 Task: Change the color scheme for the anaglyph to "pure red (left) pure blue (right)".
Action: Mouse moved to (139, 18)
Screenshot: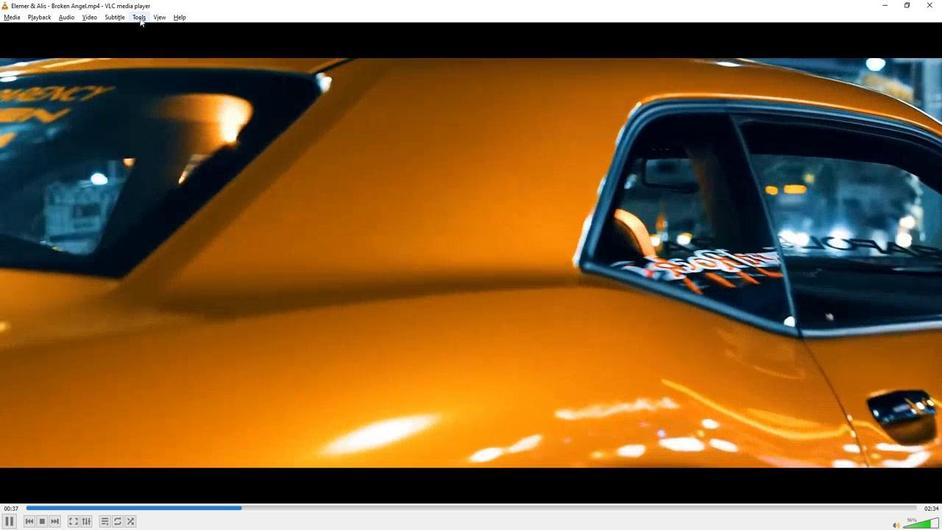 
Action: Mouse pressed left at (139, 18)
Screenshot: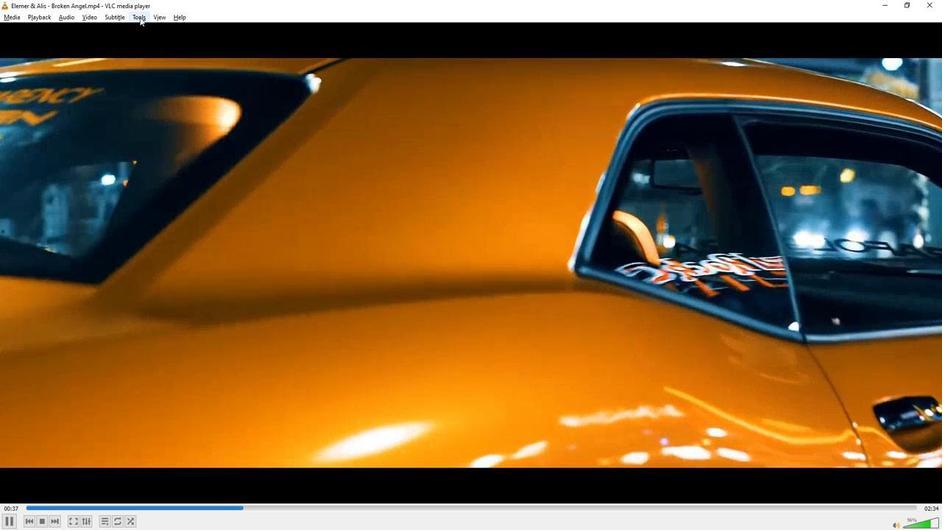 
Action: Mouse moved to (157, 133)
Screenshot: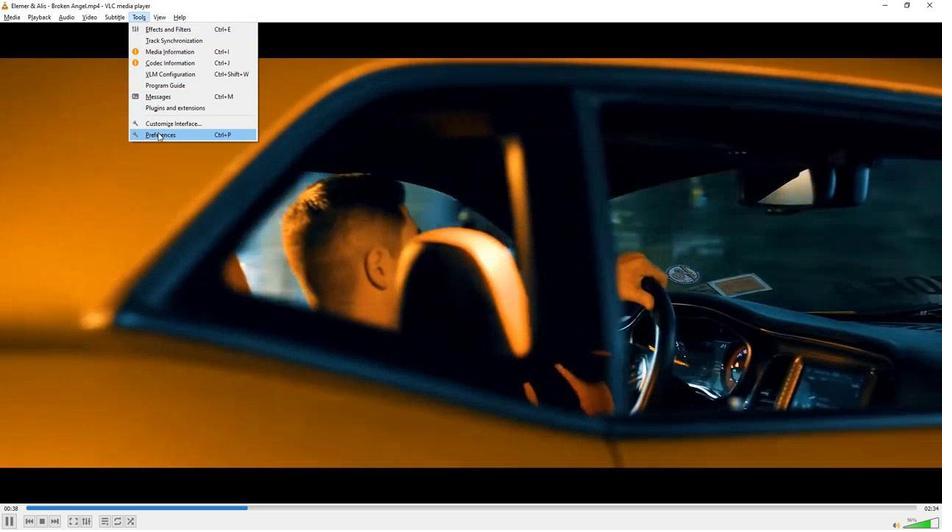 
Action: Mouse pressed left at (157, 133)
Screenshot: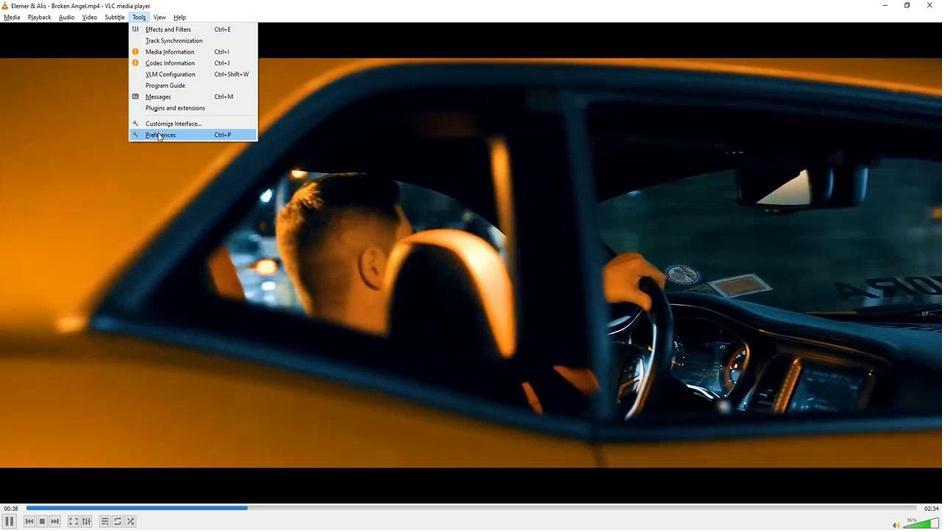
Action: Mouse moved to (210, 414)
Screenshot: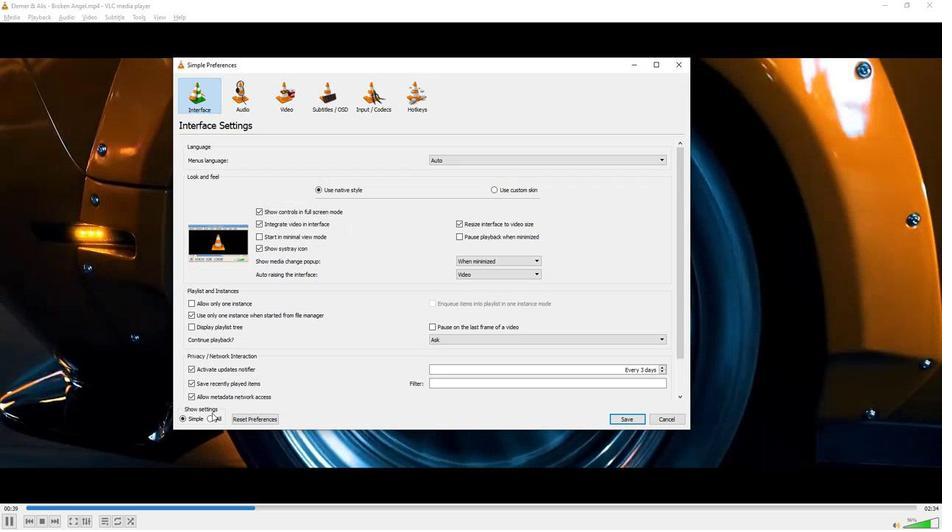 
Action: Mouse pressed left at (210, 414)
Screenshot: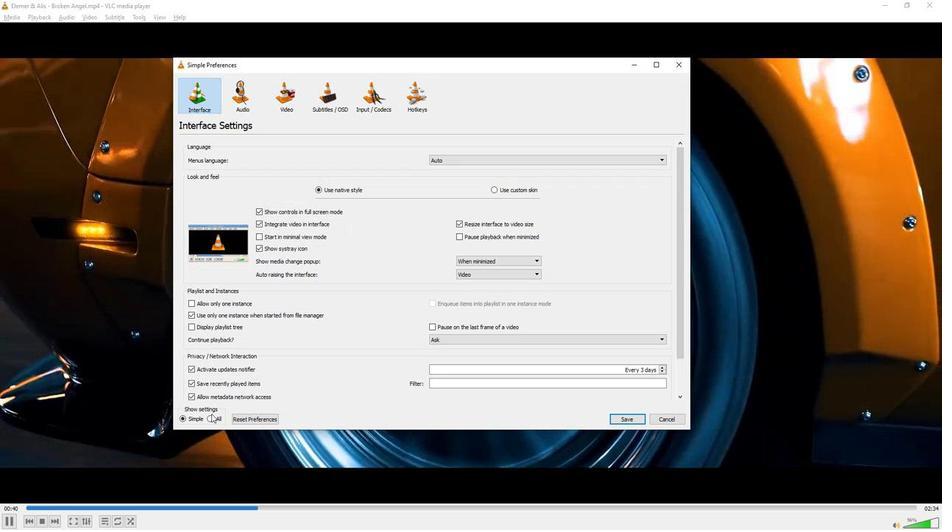 
Action: Mouse moved to (210, 416)
Screenshot: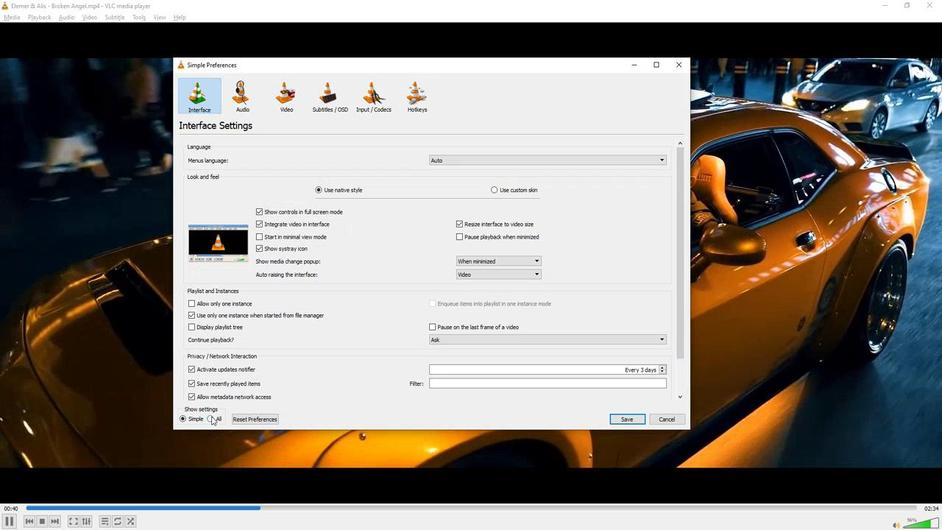 
Action: Mouse pressed left at (210, 416)
Screenshot: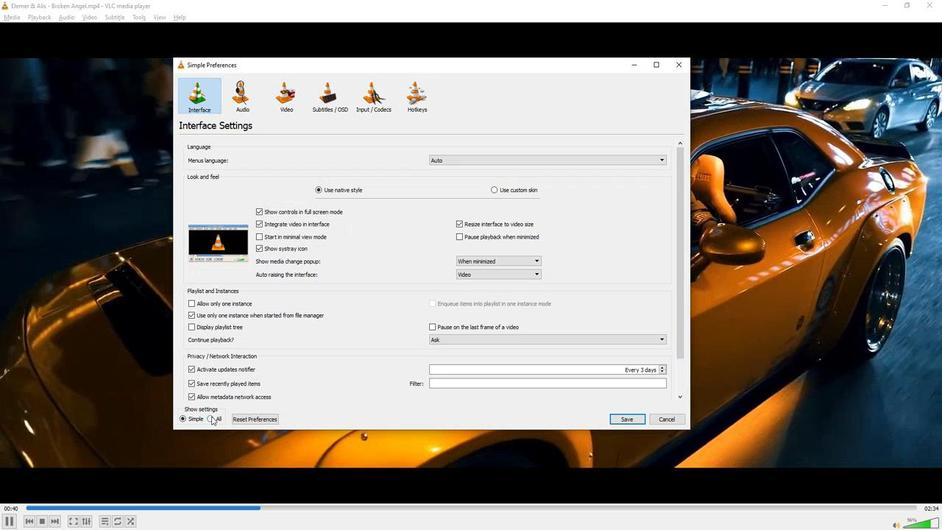 
Action: Mouse moved to (219, 350)
Screenshot: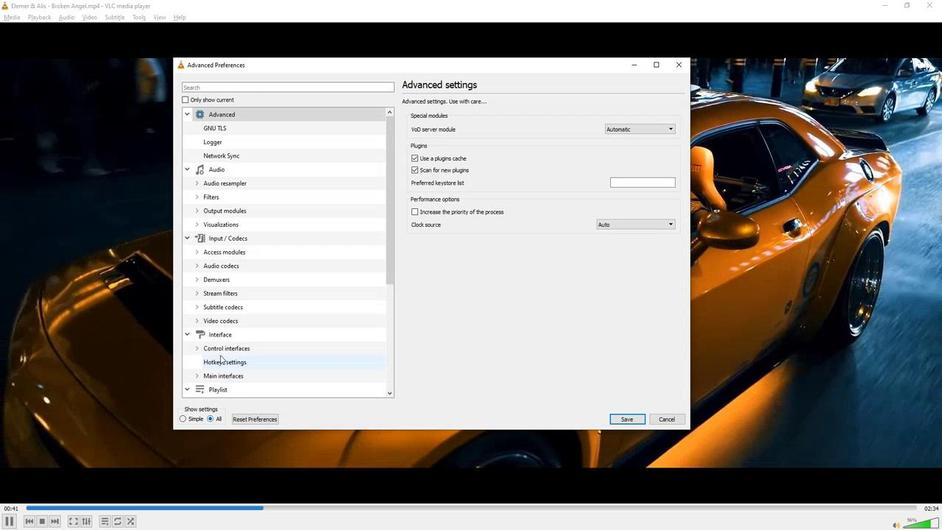 
Action: Mouse scrolled (219, 349) with delta (0, 0)
Screenshot: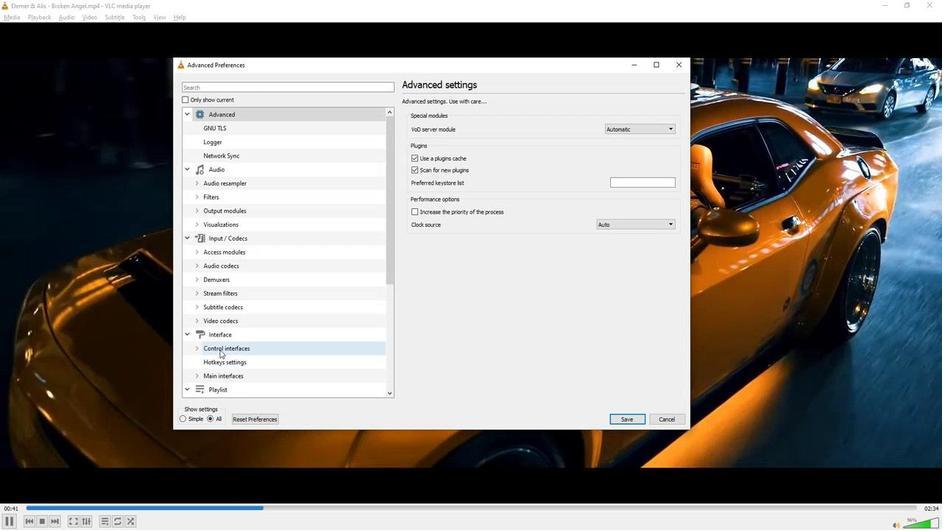 
Action: Mouse scrolled (219, 349) with delta (0, 0)
Screenshot: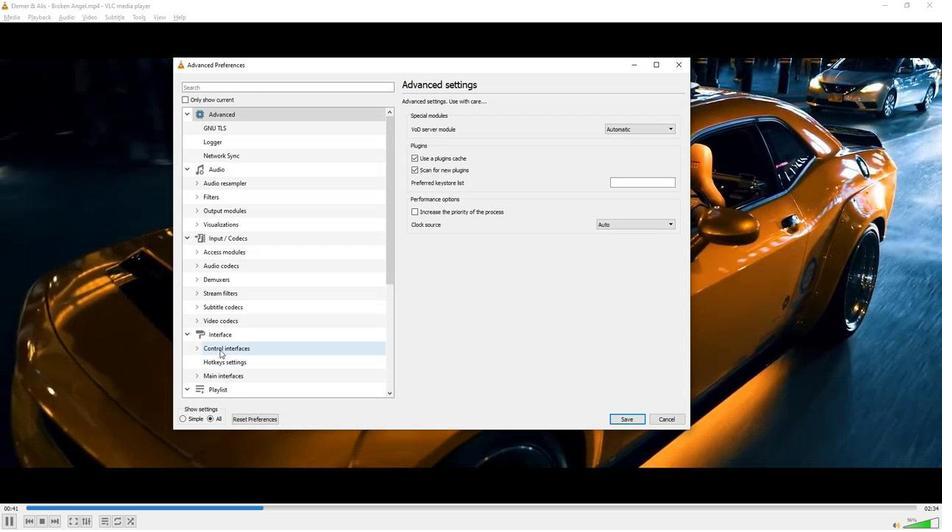
Action: Mouse scrolled (219, 349) with delta (0, 0)
Screenshot: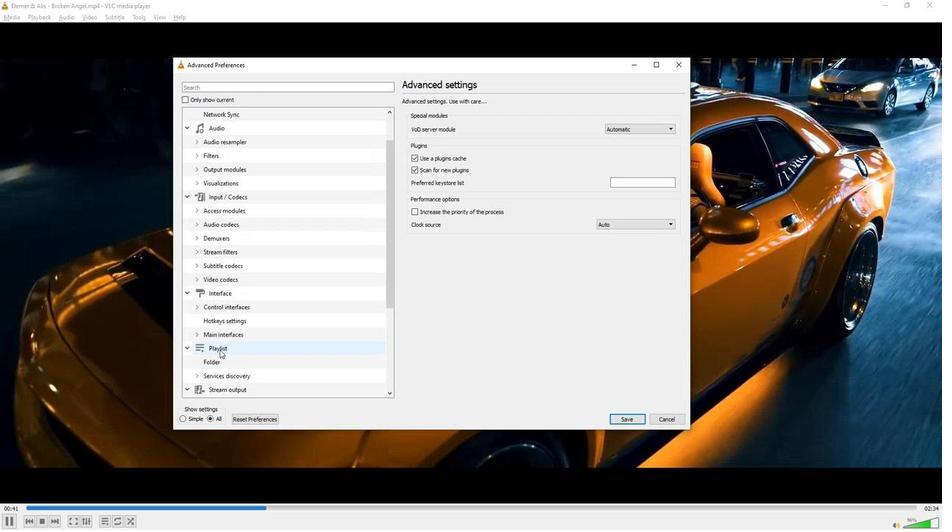 
Action: Mouse scrolled (219, 349) with delta (0, 0)
Screenshot: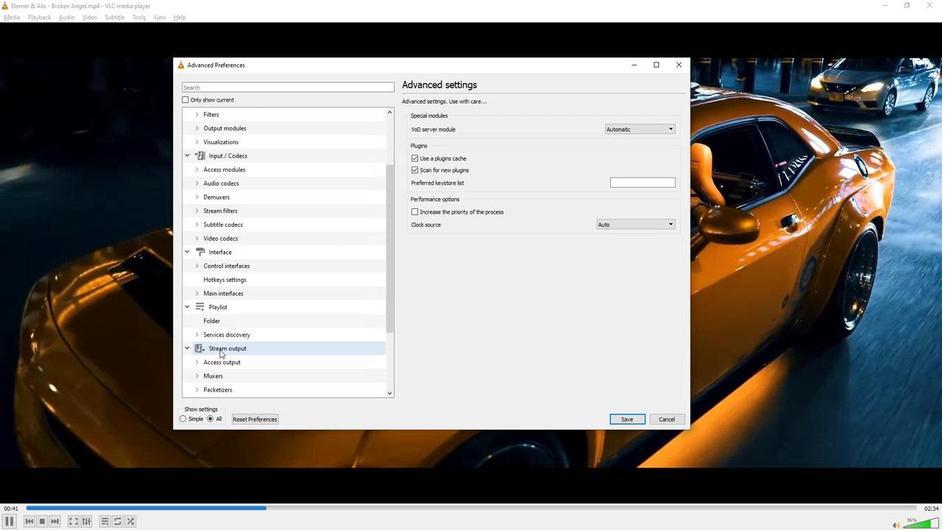 
Action: Mouse scrolled (219, 349) with delta (0, 0)
Screenshot: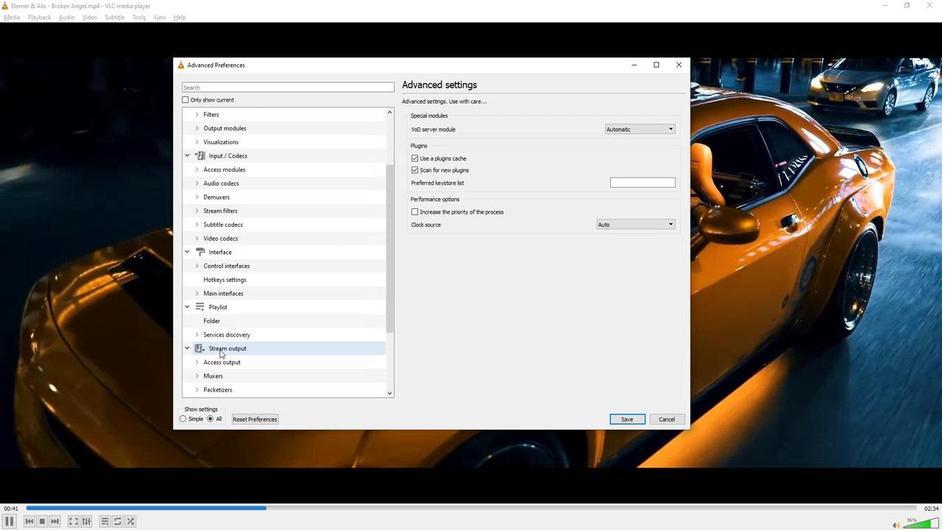 
Action: Mouse scrolled (219, 349) with delta (0, 0)
Screenshot: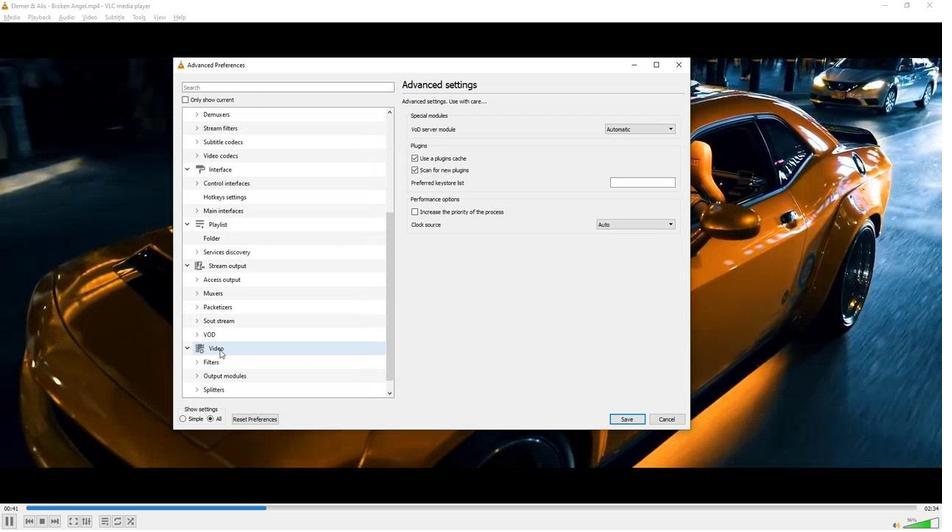 
Action: Mouse moved to (197, 347)
Screenshot: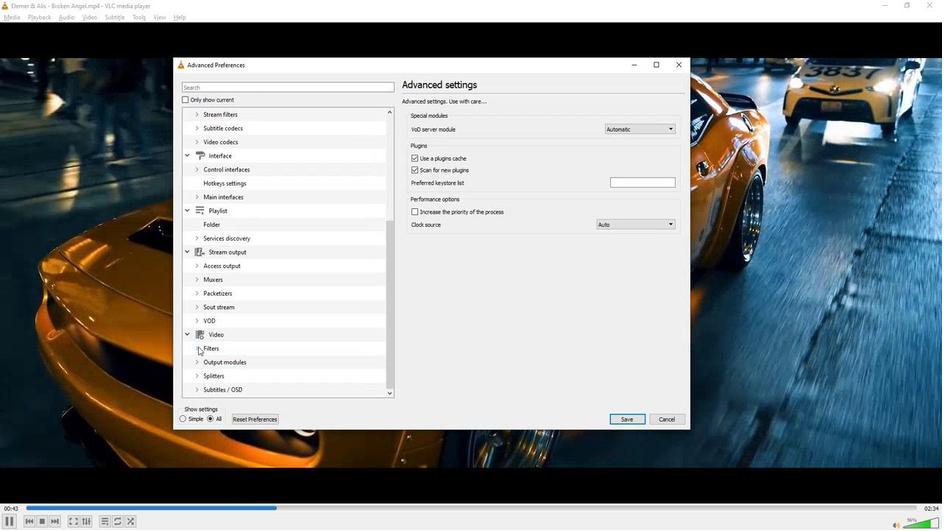 
Action: Mouse pressed left at (197, 347)
Screenshot: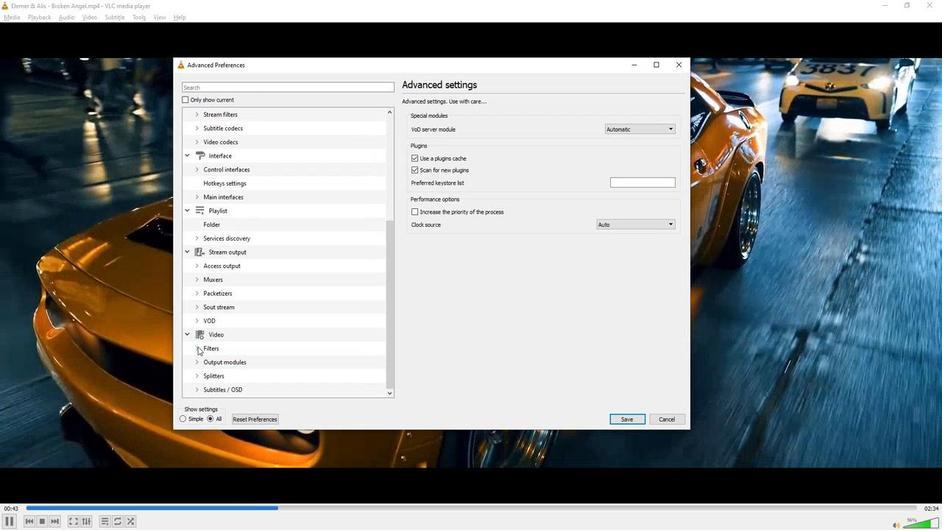 
Action: Mouse moved to (223, 374)
Screenshot: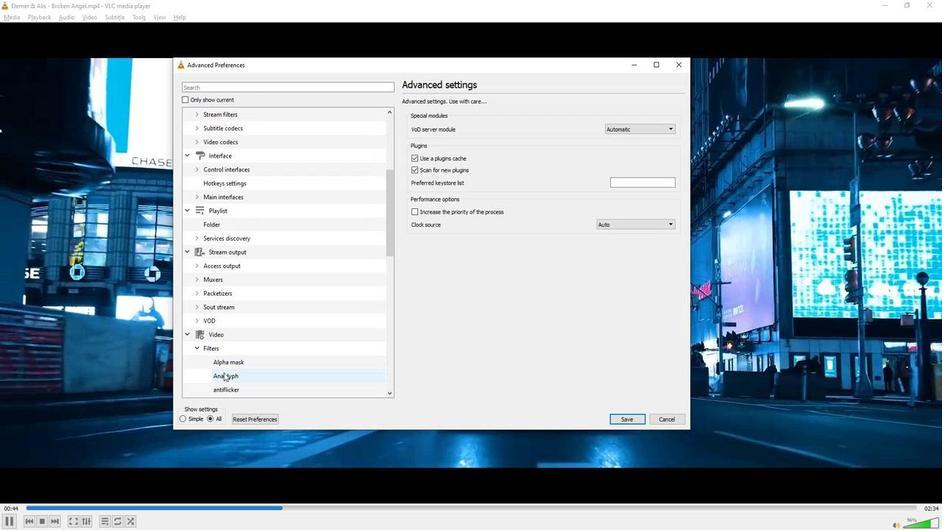 
Action: Mouse pressed left at (223, 374)
Screenshot: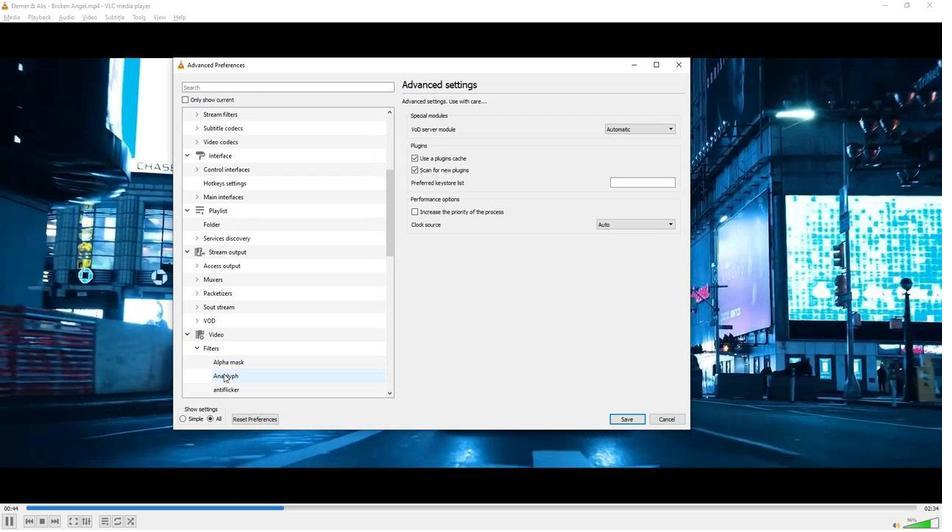 
Action: Mouse moved to (635, 116)
Screenshot: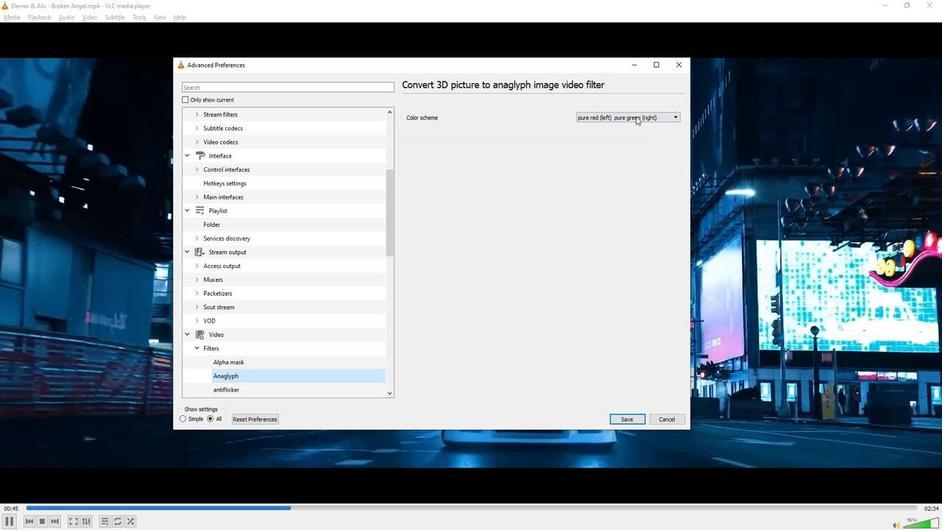 
Action: Mouse pressed left at (635, 116)
Screenshot: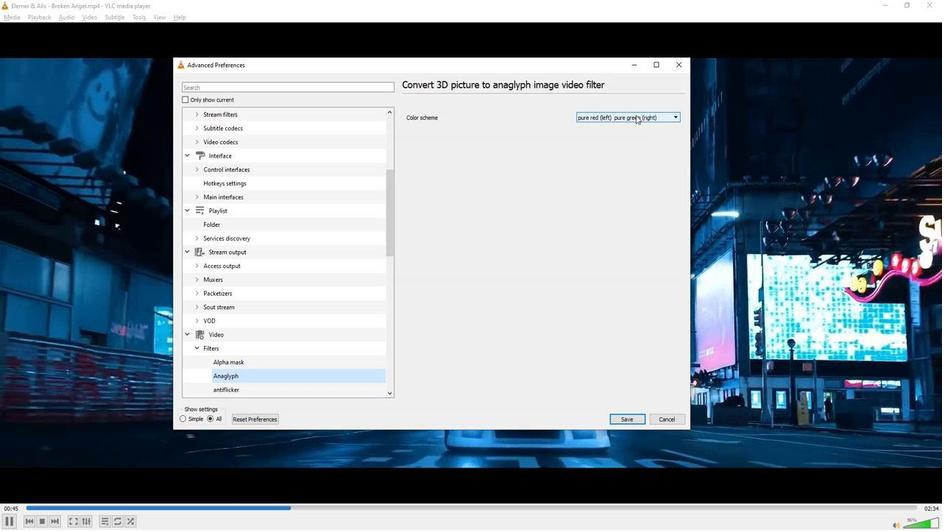 
Action: Mouse moved to (631, 129)
Screenshot: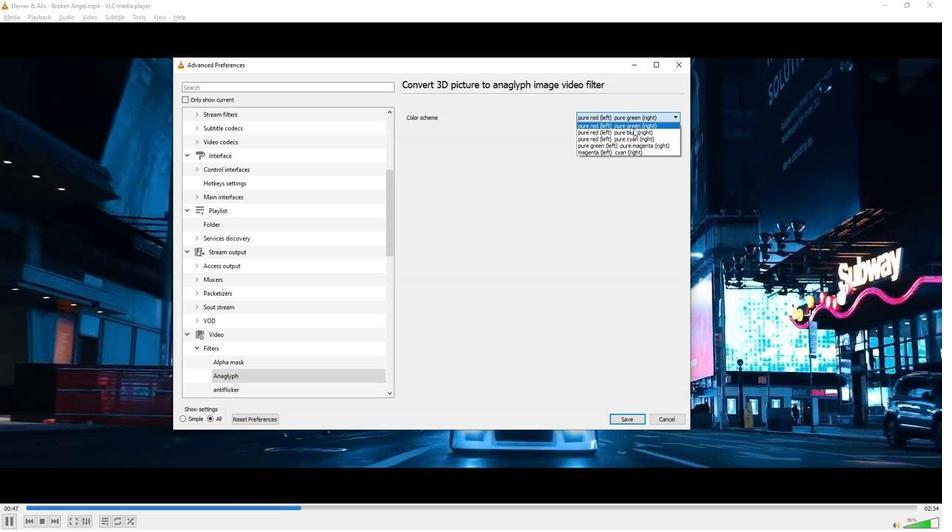 
Action: Mouse pressed left at (631, 129)
Screenshot: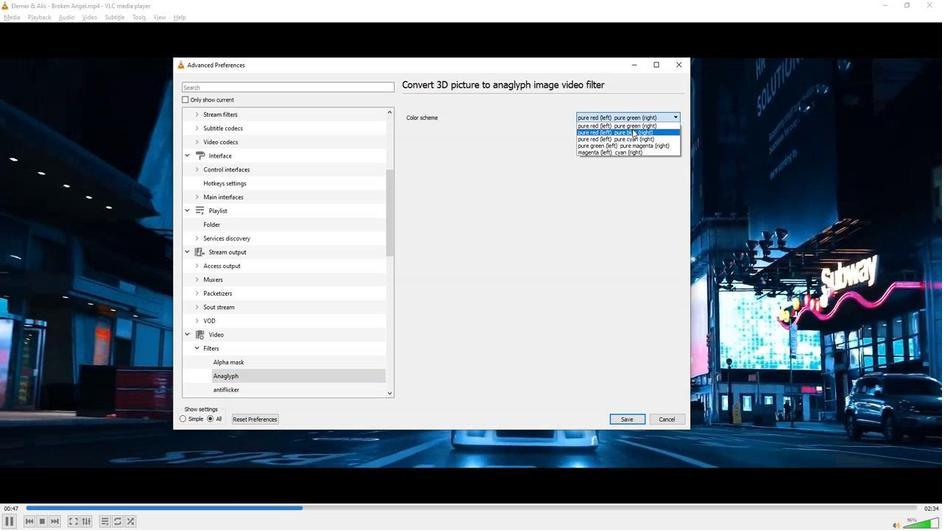 
Action: Mouse moved to (564, 240)
Screenshot: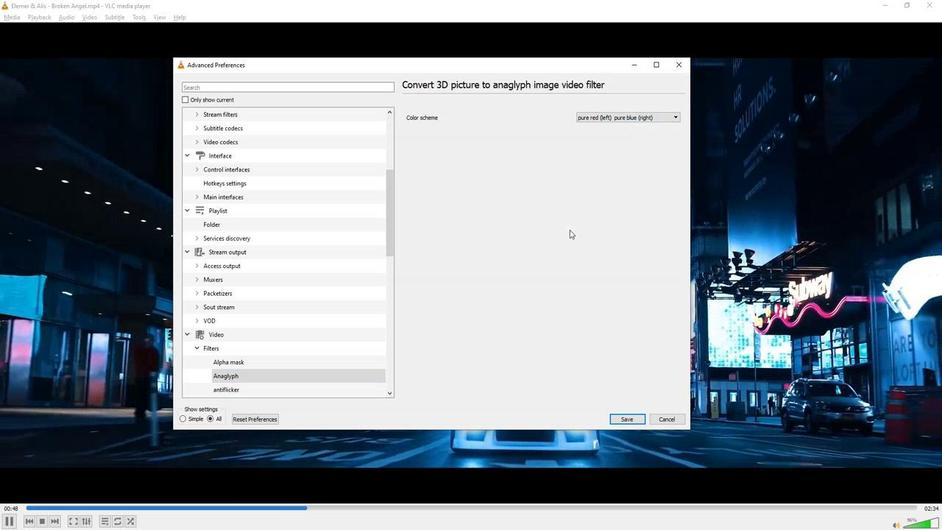 
